 Task: Change theme to Solarized Dark.
Action: Mouse moved to (348, 305)
Screenshot: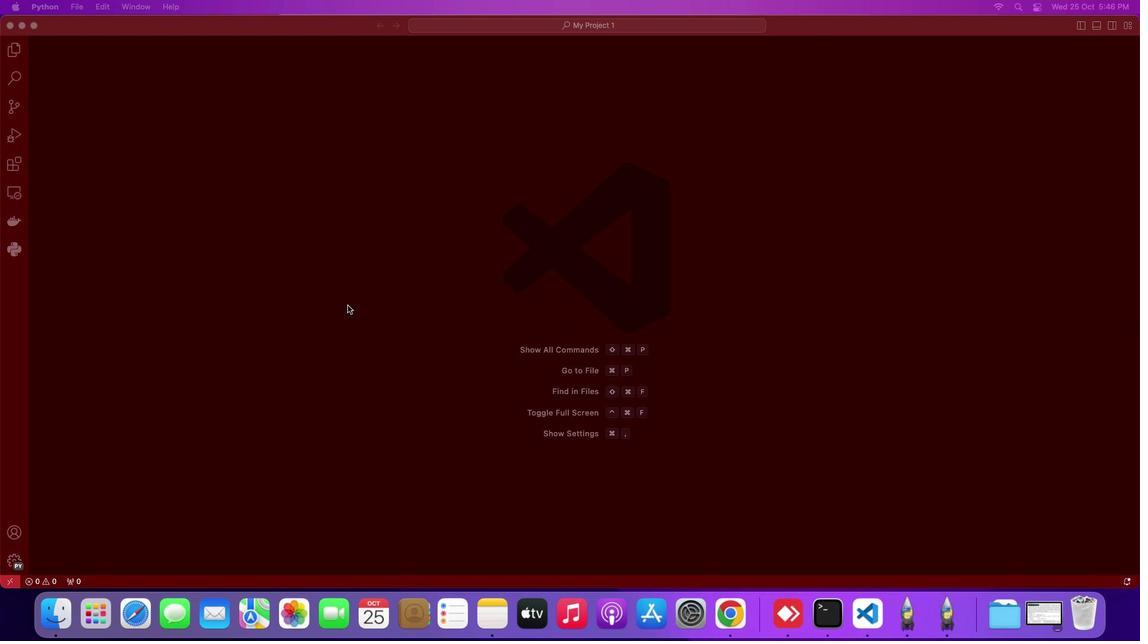 
Action: Mouse pressed left at (348, 305)
Screenshot: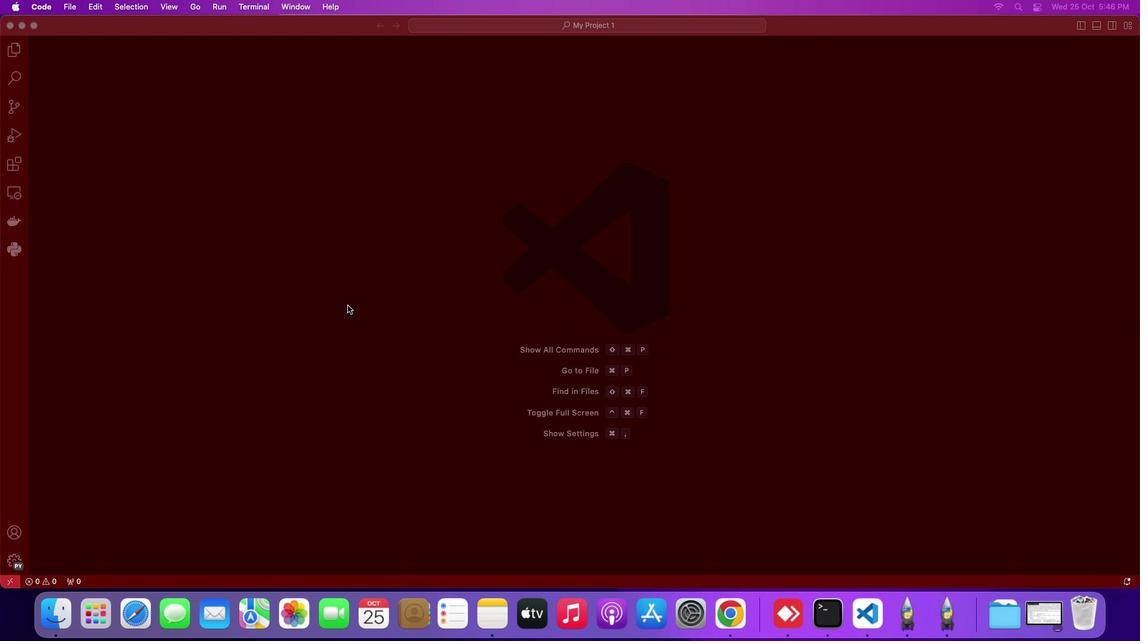 
Action: Mouse moved to (30, 1)
Screenshot: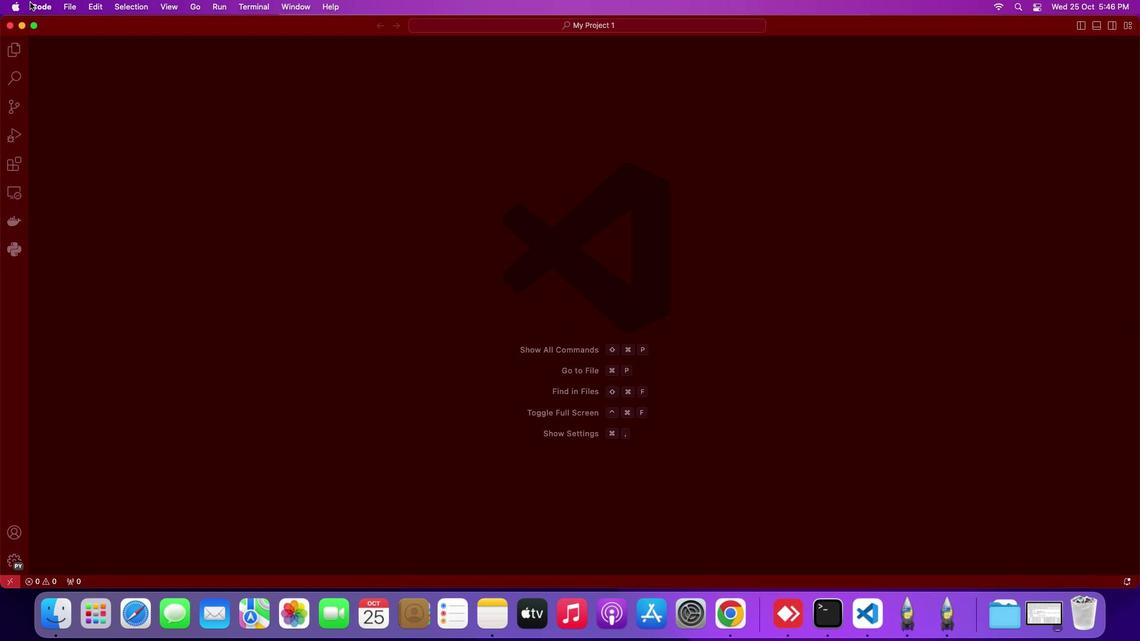 
Action: Mouse pressed left at (30, 1)
Screenshot: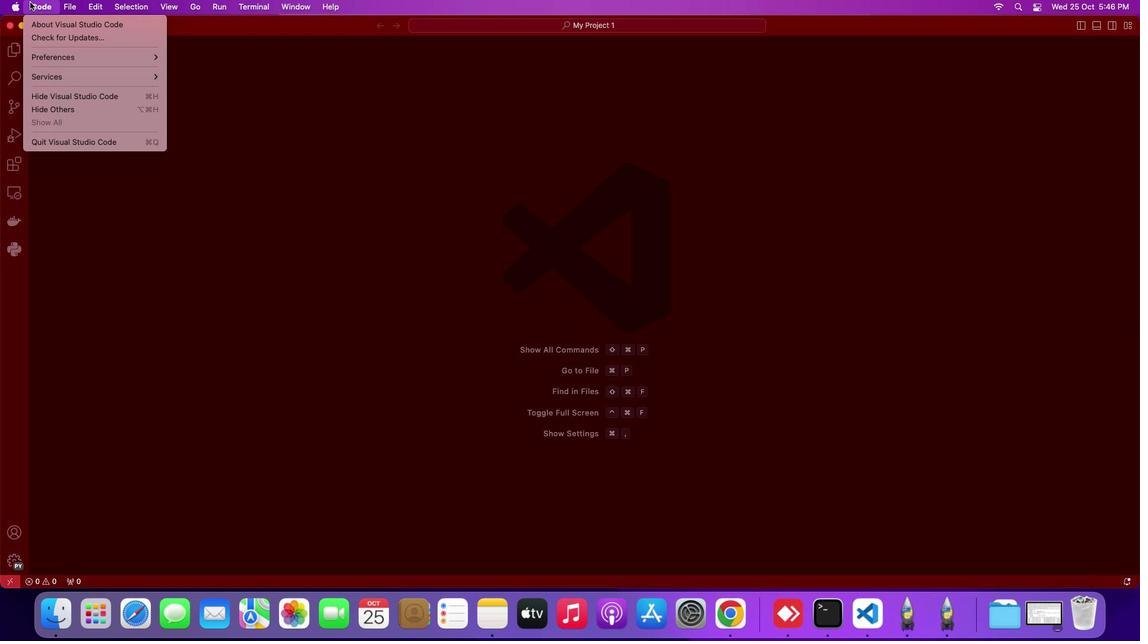 
Action: Mouse moved to (341, 138)
Screenshot: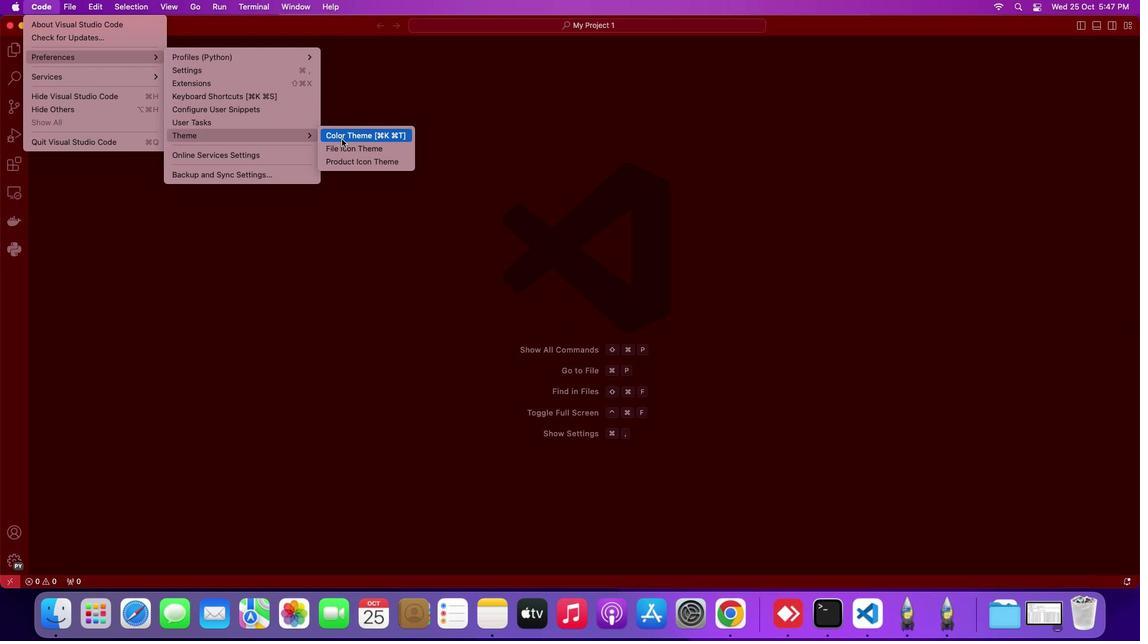 
Action: Mouse pressed left at (341, 138)
Screenshot: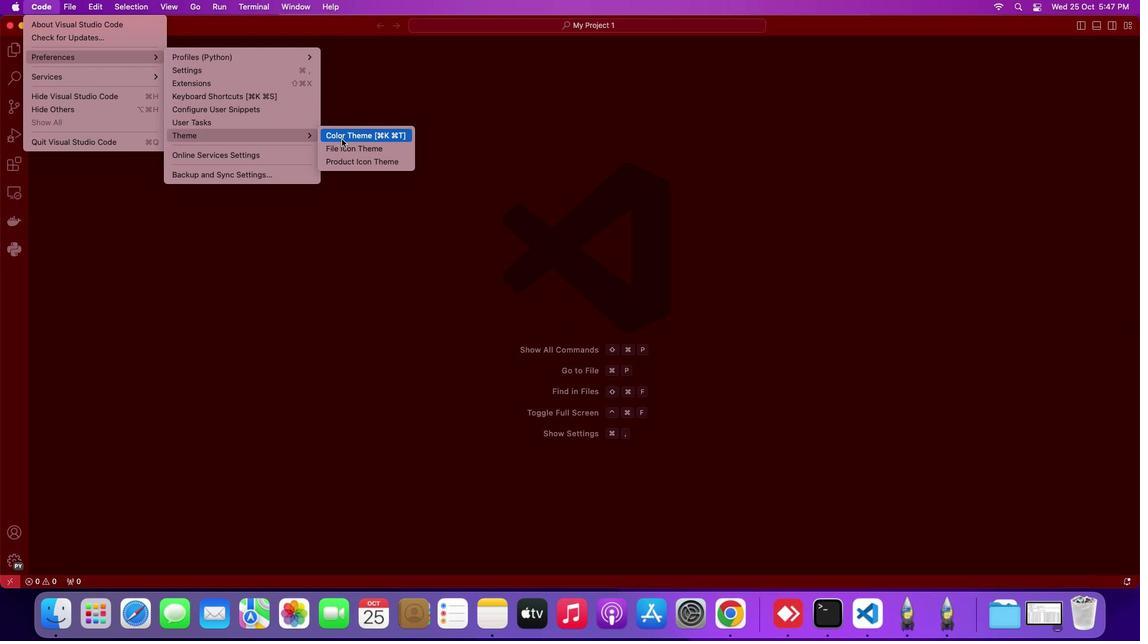 
Action: Mouse moved to (436, 229)
Screenshot: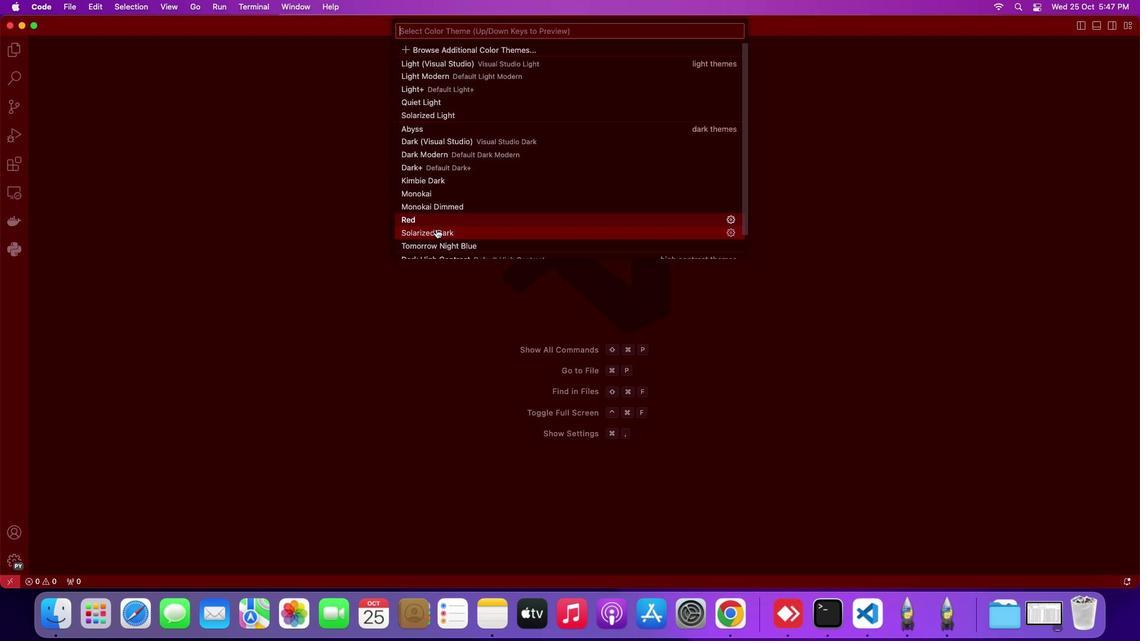 
Action: Mouse pressed left at (436, 229)
Screenshot: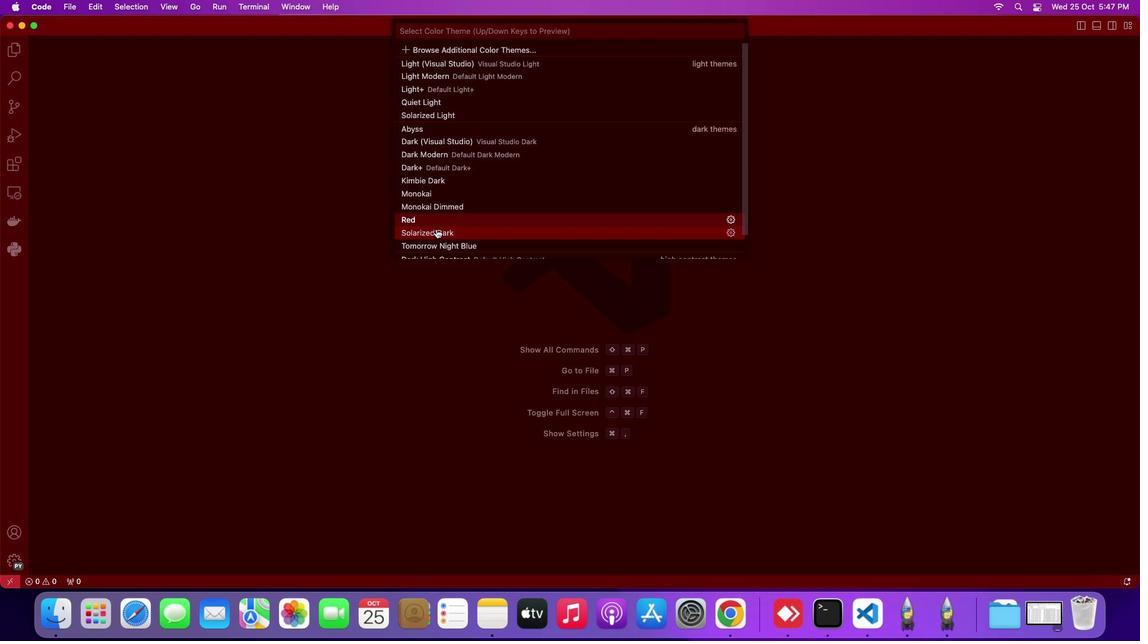 
